 Task: Select mobile as the phone type.
Action: Mouse moved to (414, 291)
Screenshot: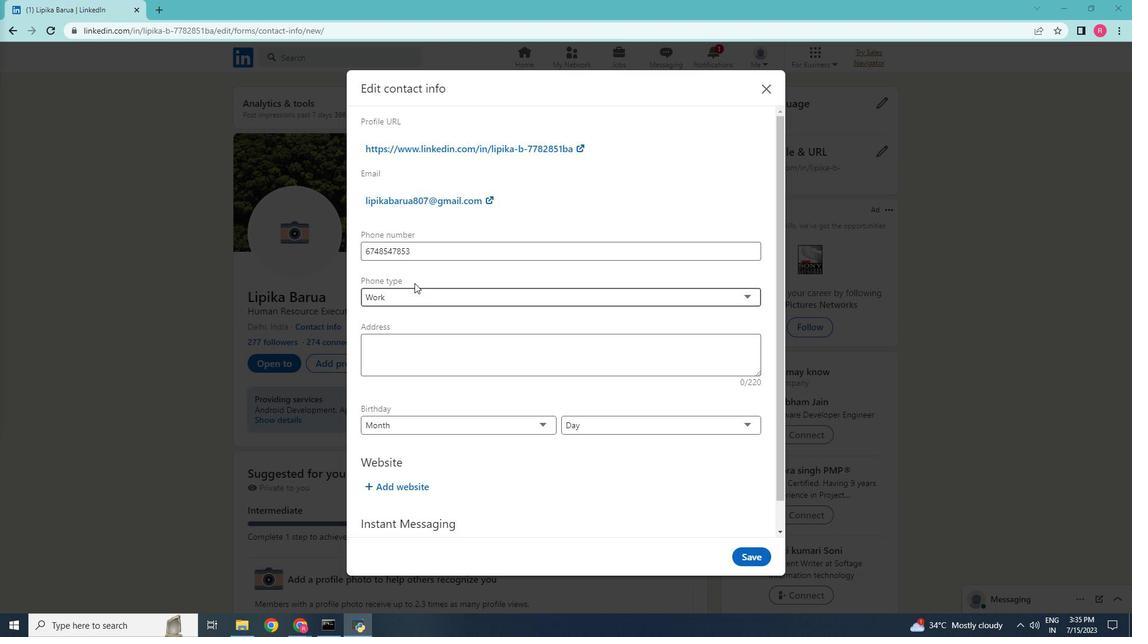 
Action: Mouse pressed left at (414, 291)
Screenshot: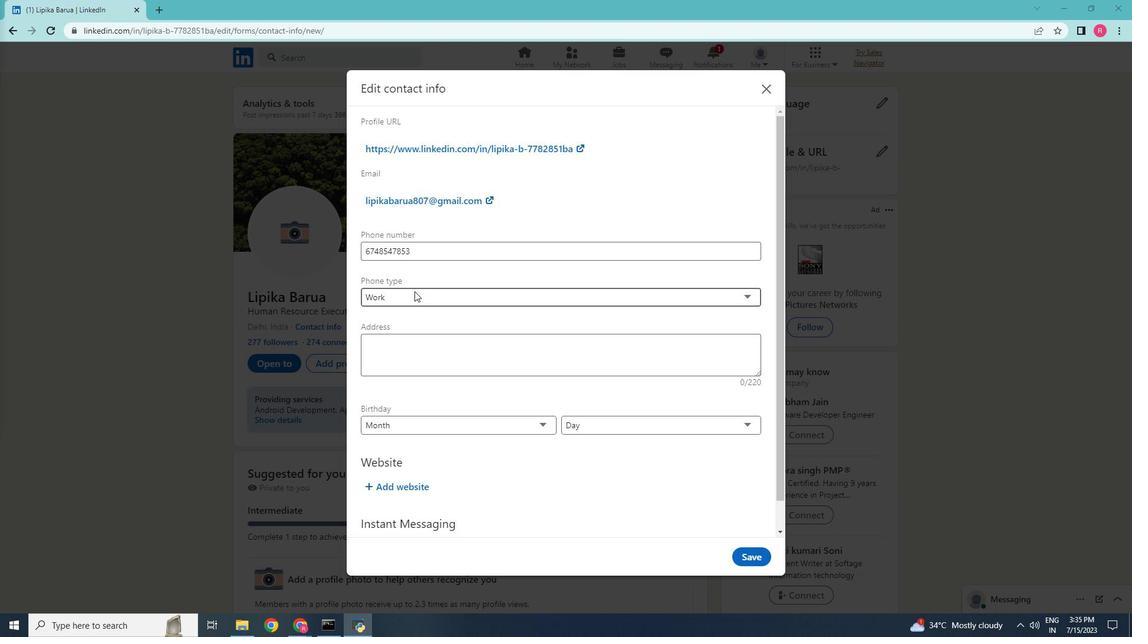 
Action: Mouse moved to (406, 353)
Screenshot: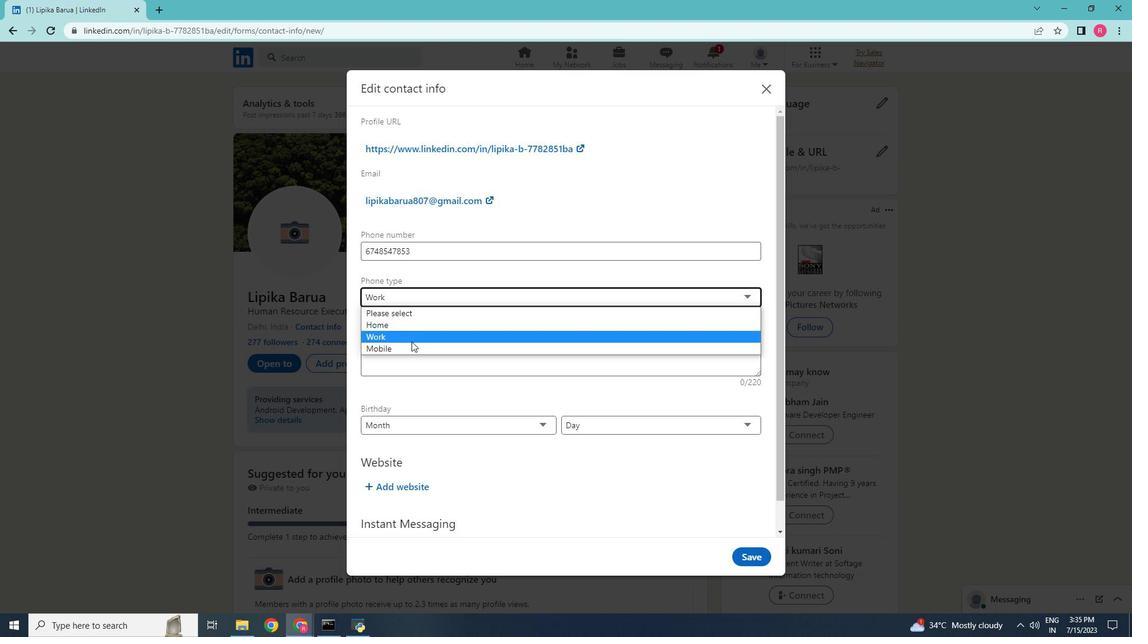 
Action: Mouse pressed left at (406, 353)
Screenshot: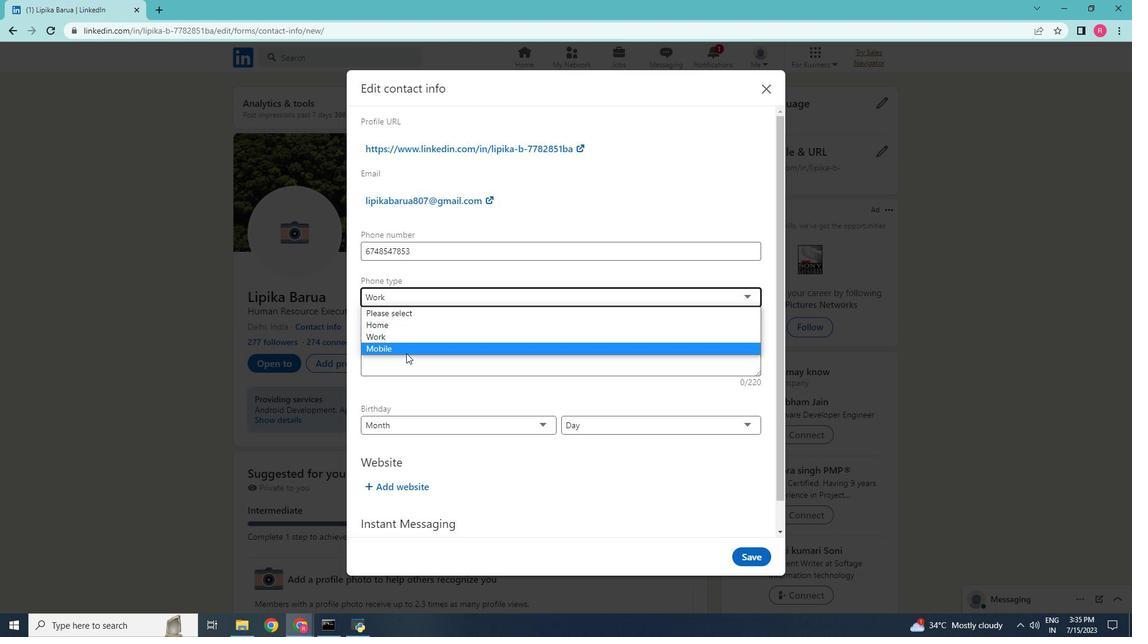 
